 Task: Create a due date automation trigger when advanced on, on the tuesday of the week a card is due add checklist without checklist at 11:00 AM.
Action: Mouse moved to (849, 270)
Screenshot: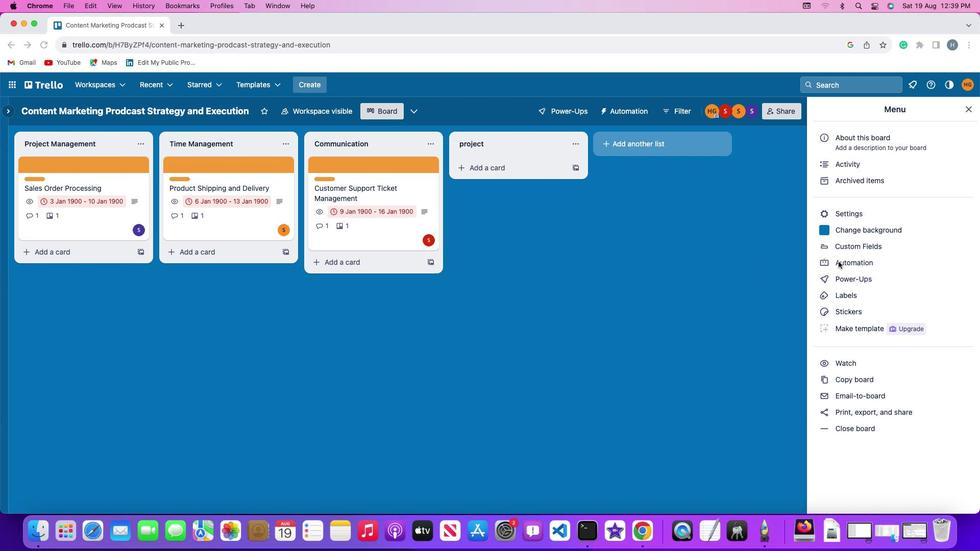 
Action: Mouse pressed left at (849, 270)
Screenshot: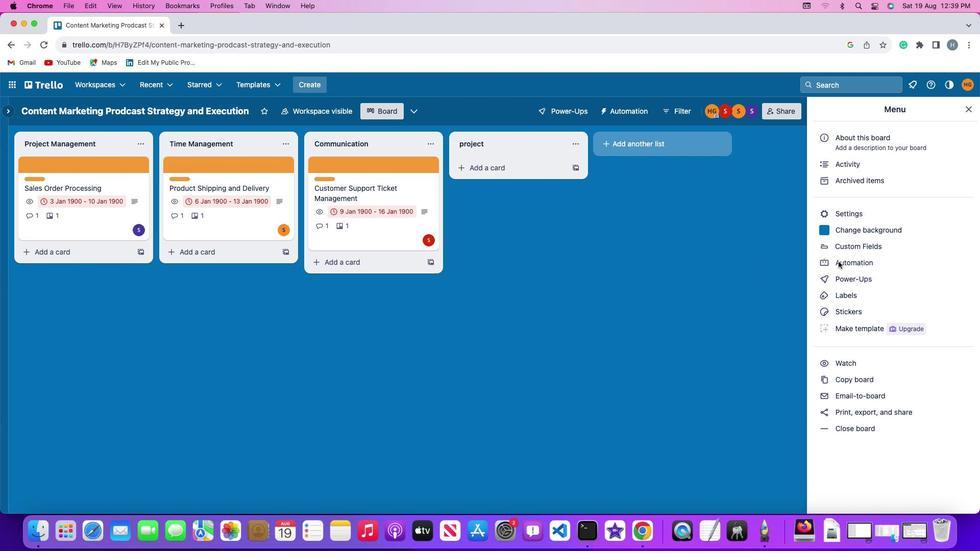 
Action: Mouse pressed left at (849, 270)
Screenshot: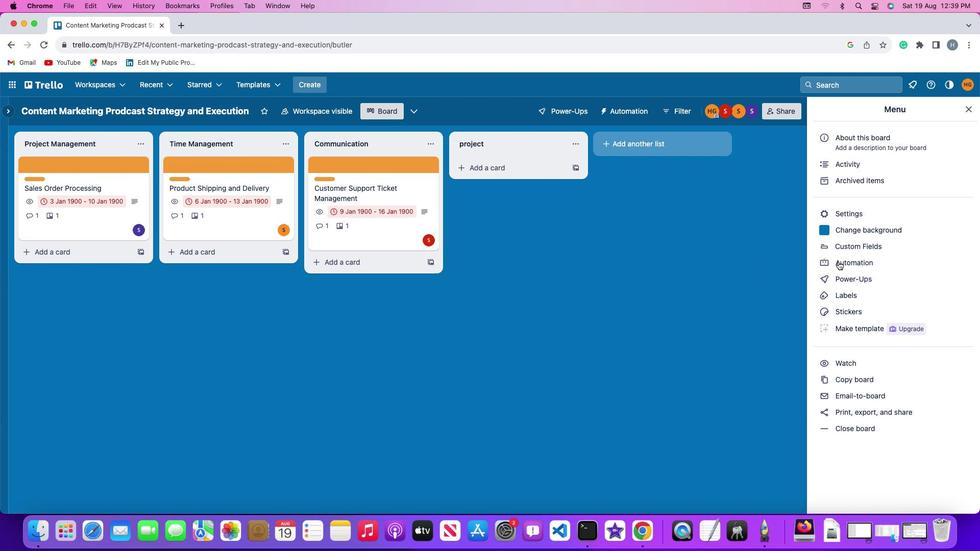 
Action: Mouse moved to (97, 255)
Screenshot: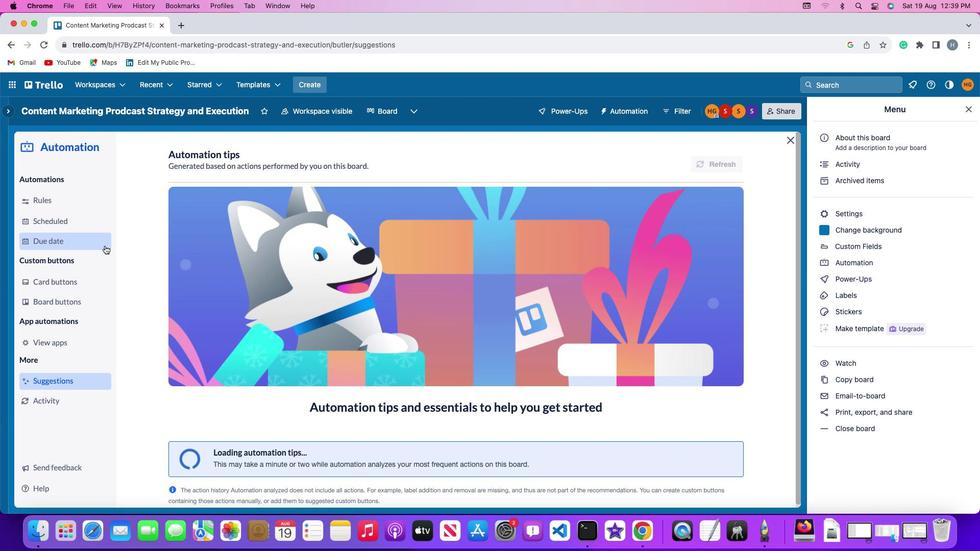 
Action: Mouse pressed left at (97, 255)
Screenshot: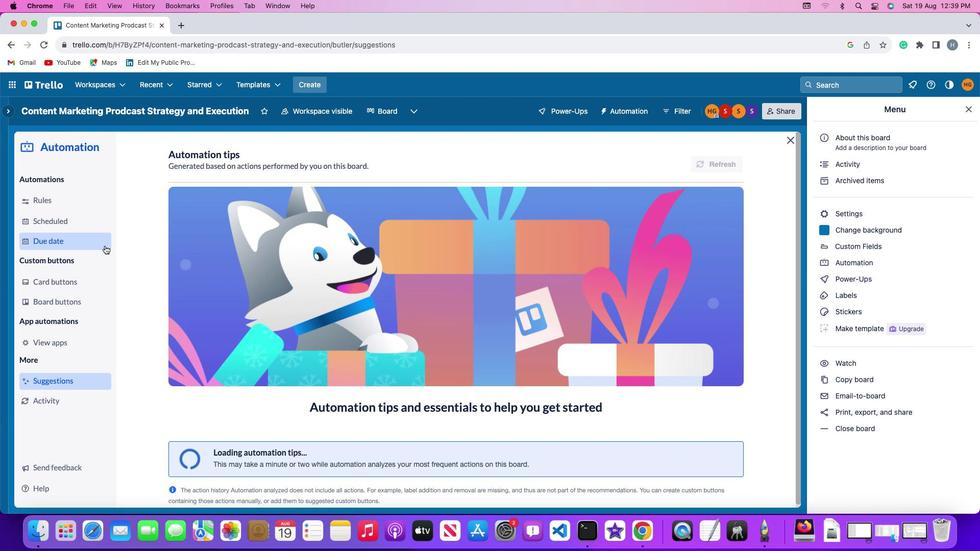 
Action: Mouse moved to (709, 179)
Screenshot: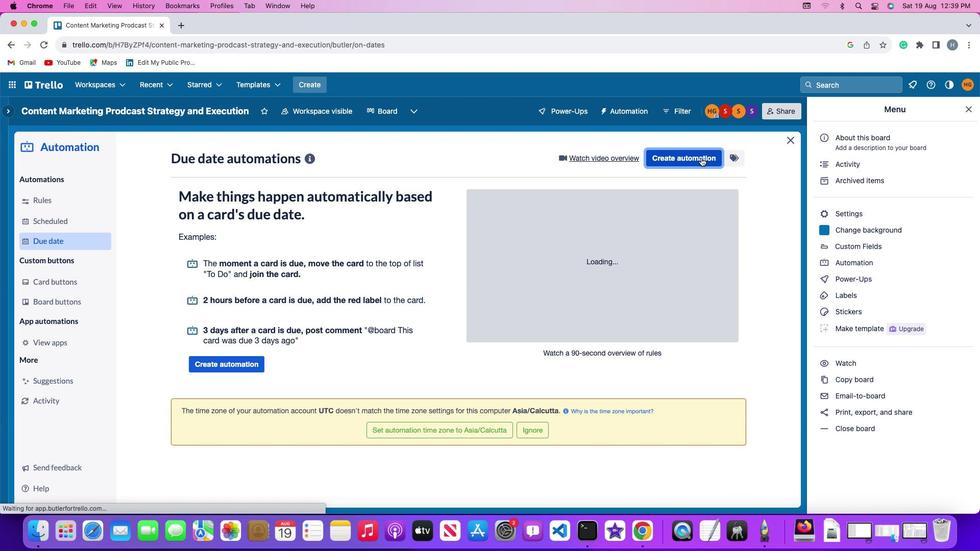 
Action: Mouse pressed left at (709, 179)
Screenshot: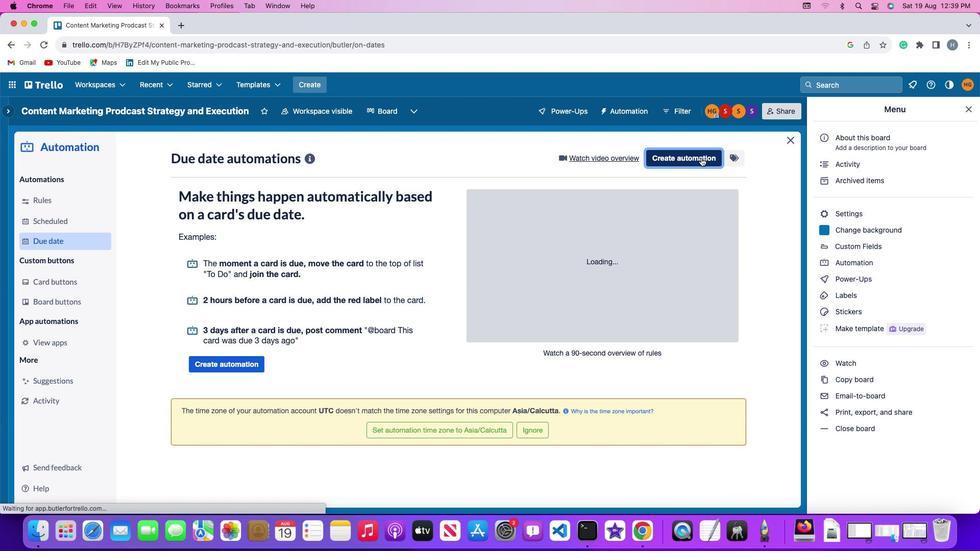 
Action: Mouse moved to (197, 265)
Screenshot: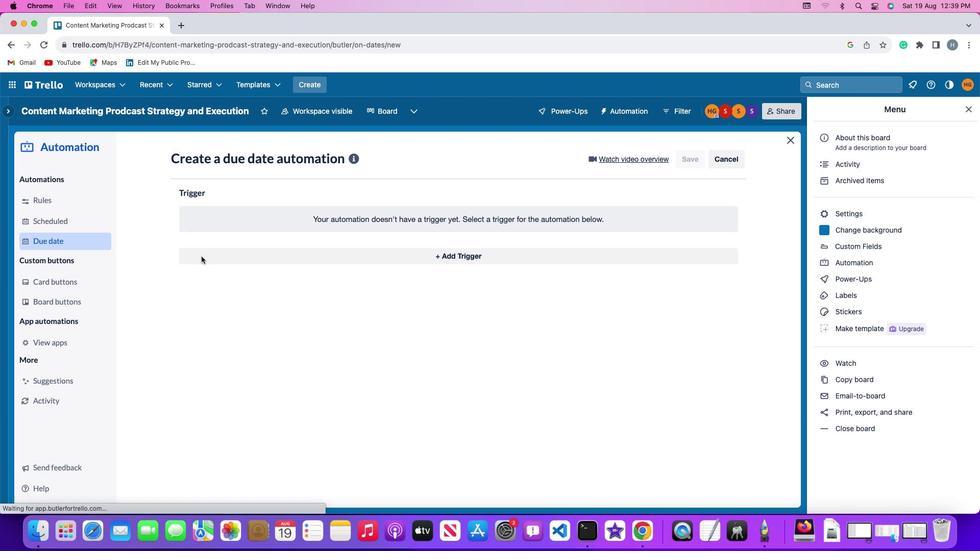 
Action: Mouse pressed left at (197, 265)
Screenshot: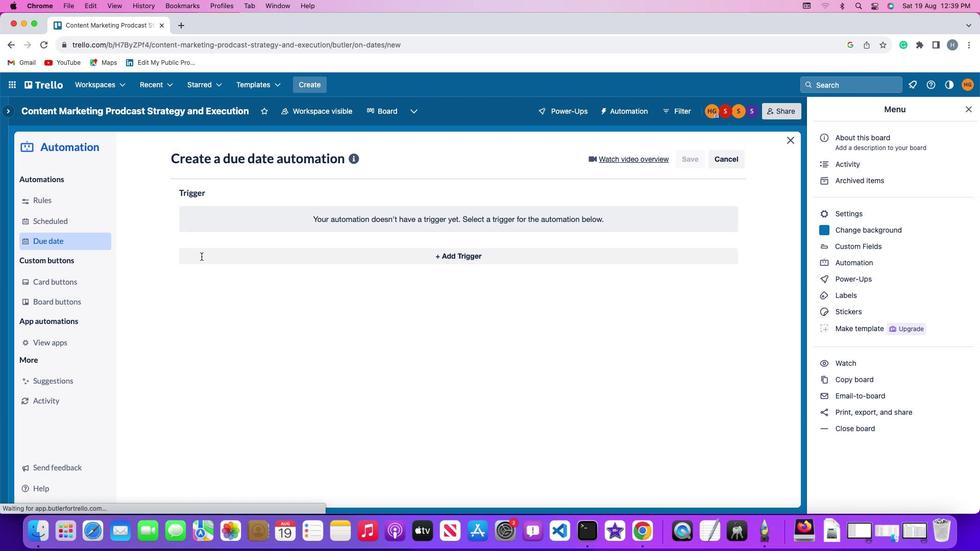 
Action: Mouse moved to (223, 430)
Screenshot: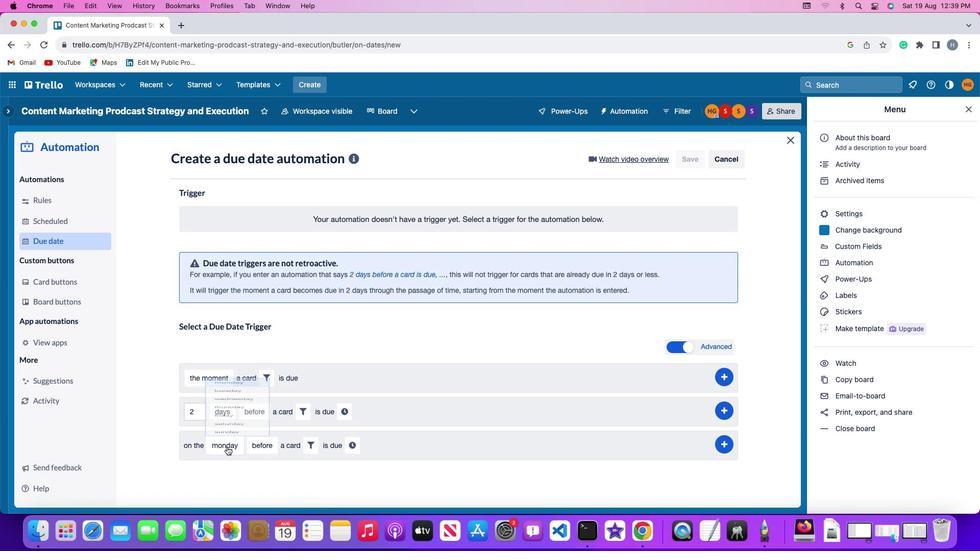 
Action: Mouse pressed left at (223, 430)
Screenshot: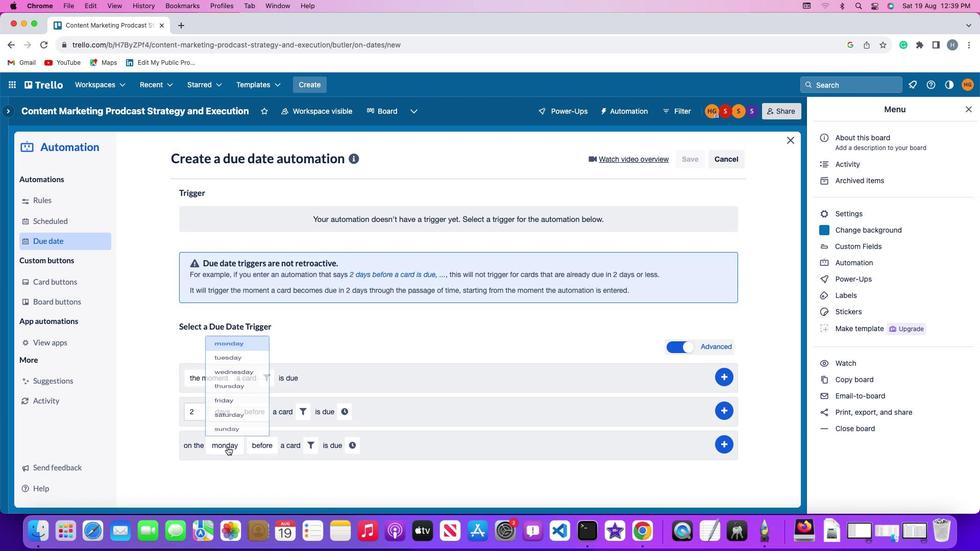 
Action: Mouse moved to (233, 324)
Screenshot: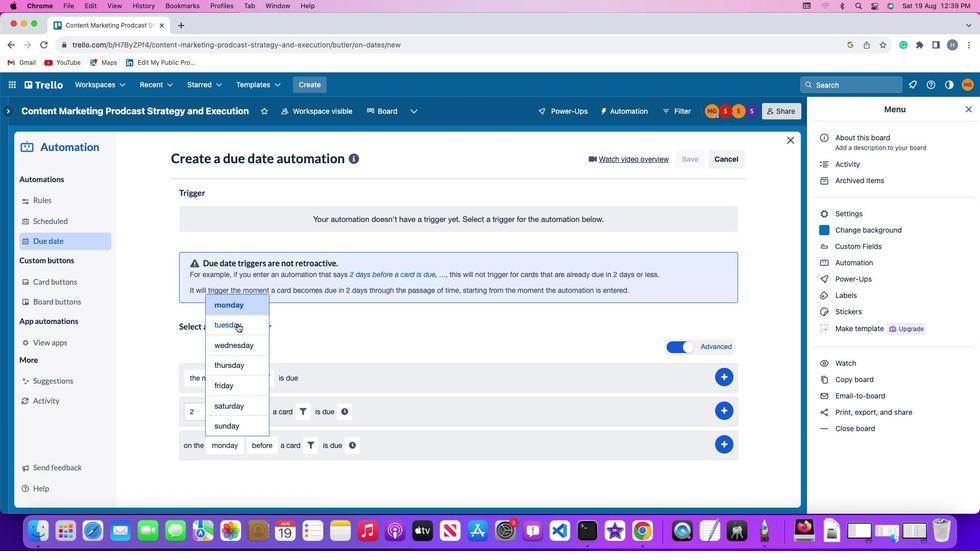
Action: Mouse pressed left at (233, 324)
Screenshot: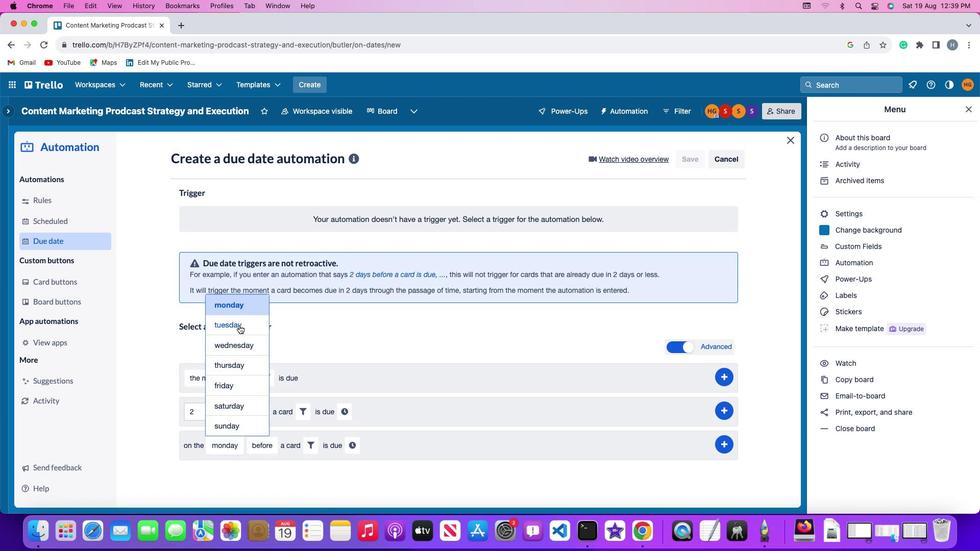 
Action: Mouse moved to (263, 426)
Screenshot: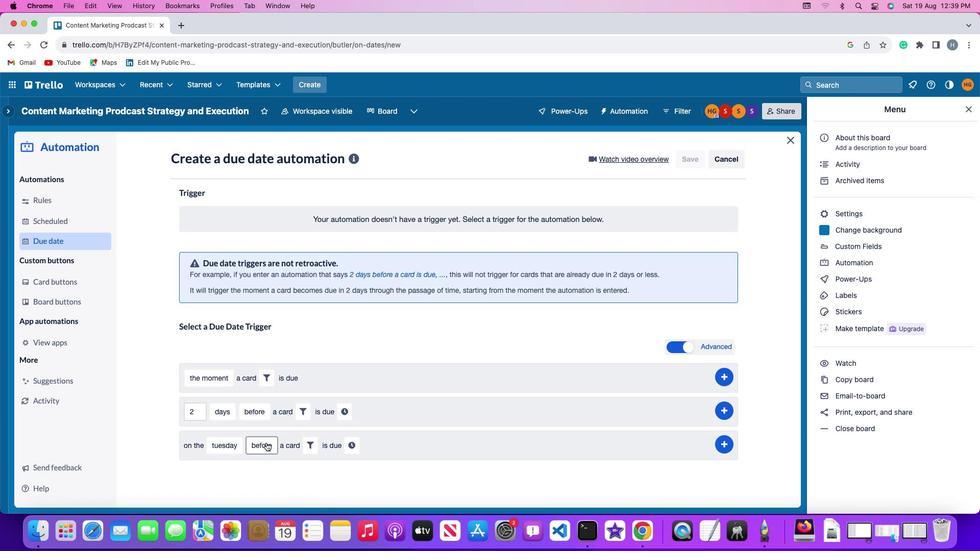 
Action: Mouse pressed left at (263, 426)
Screenshot: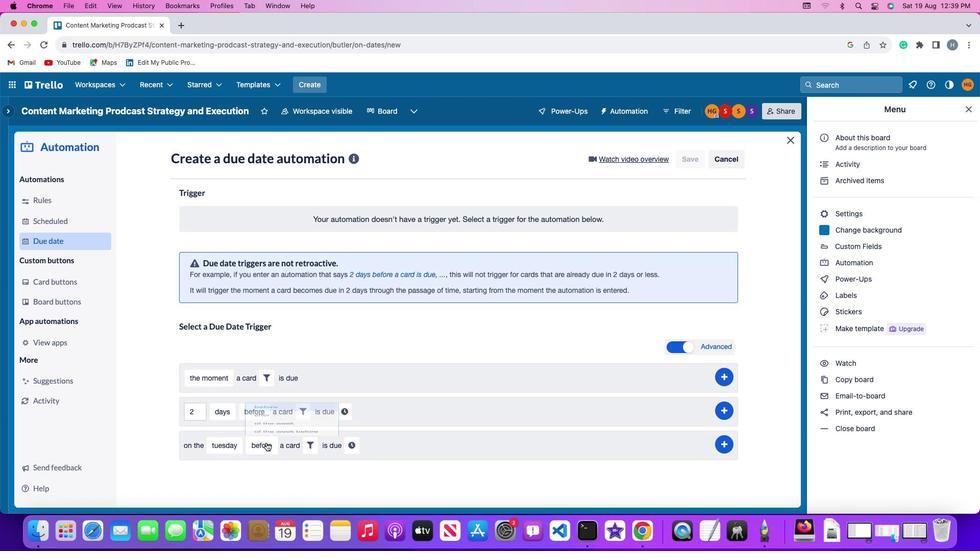 
Action: Mouse moved to (268, 392)
Screenshot: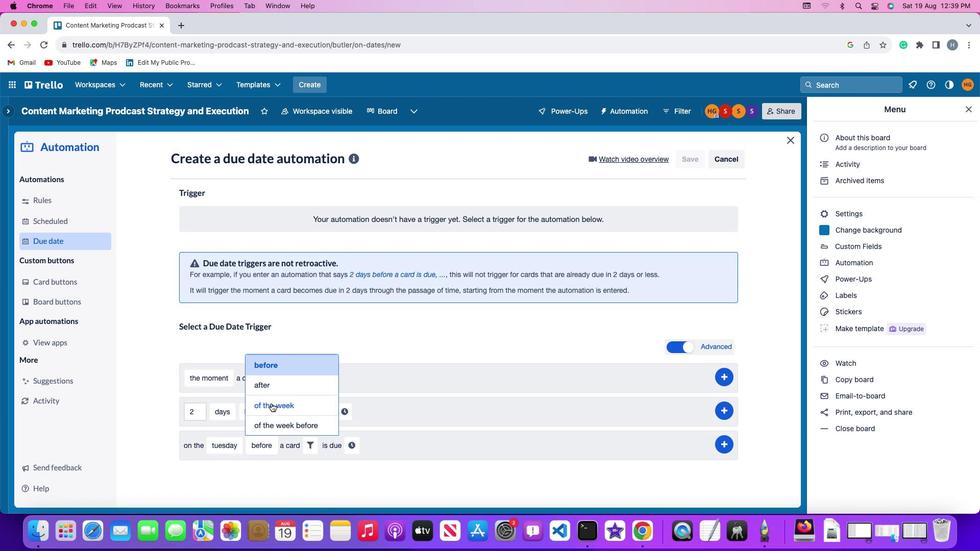 
Action: Mouse pressed left at (268, 392)
Screenshot: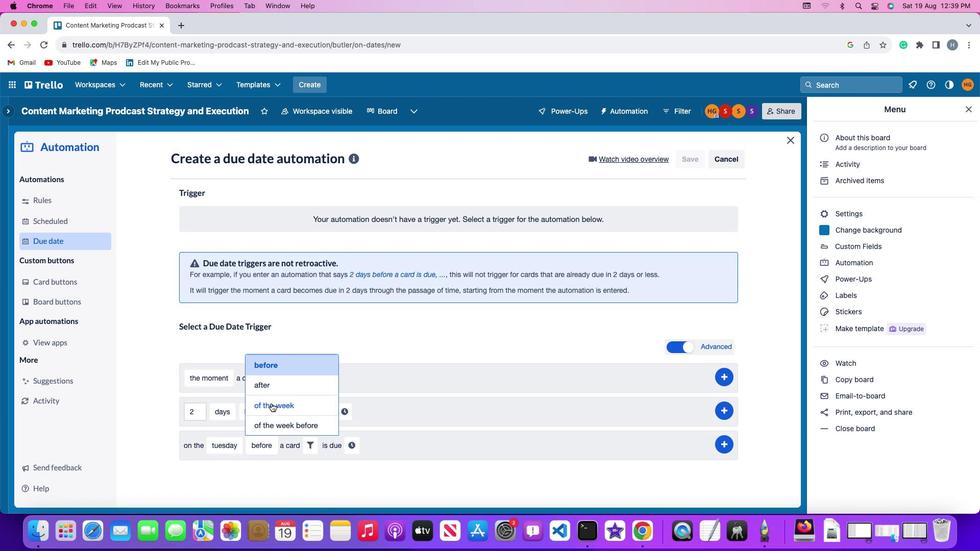 
Action: Mouse moved to (328, 428)
Screenshot: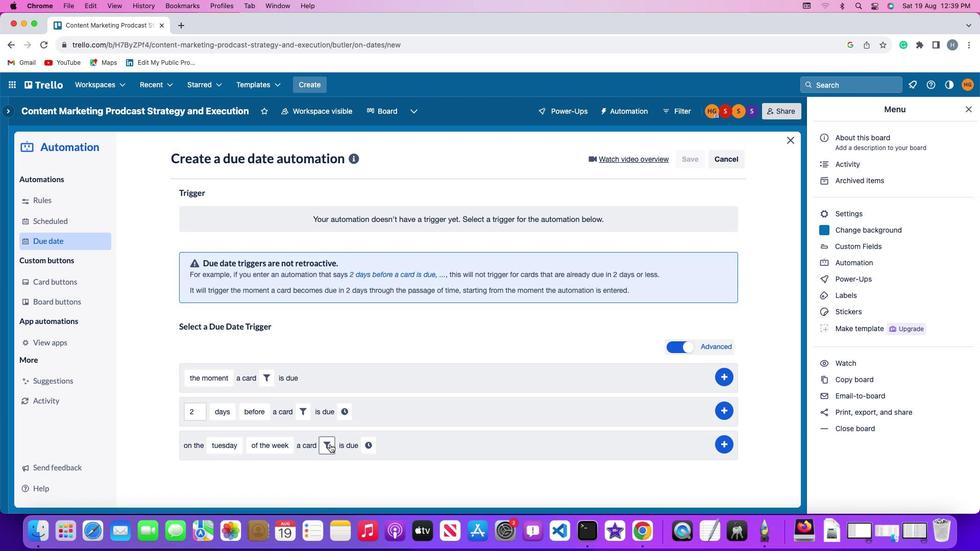 
Action: Mouse pressed left at (328, 428)
Screenshot: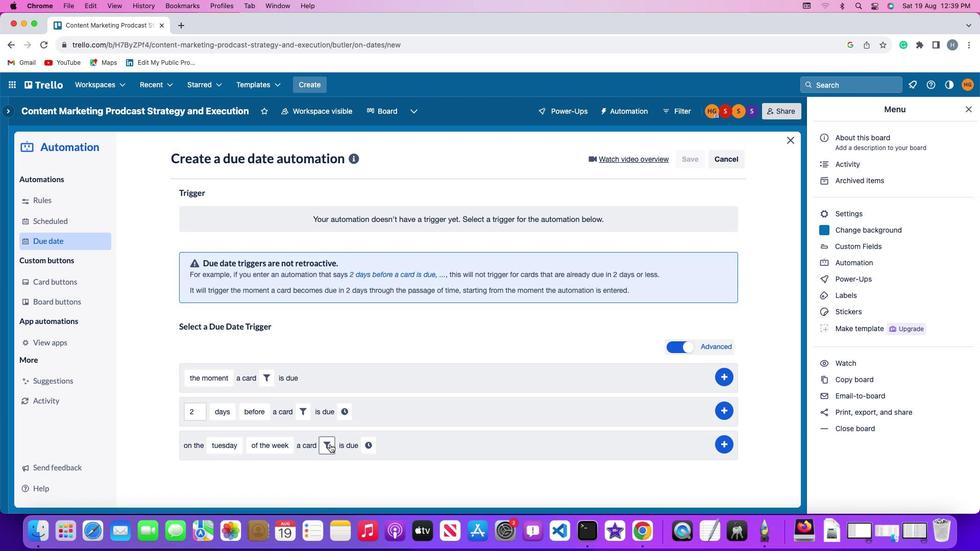 
Action: Mouse moved to (408, 460)
Screenshot: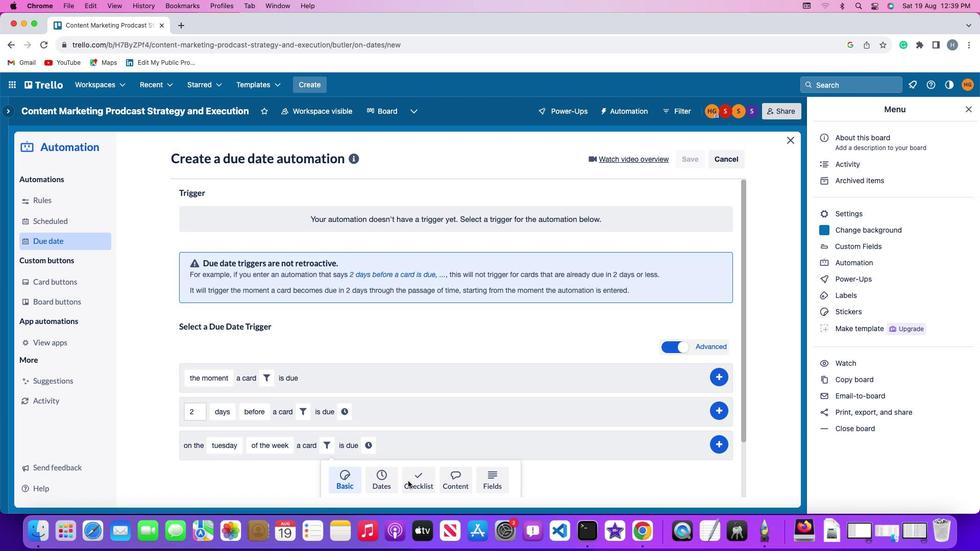 
Action: Mouse pressed left at (408, 460)
Screenshot: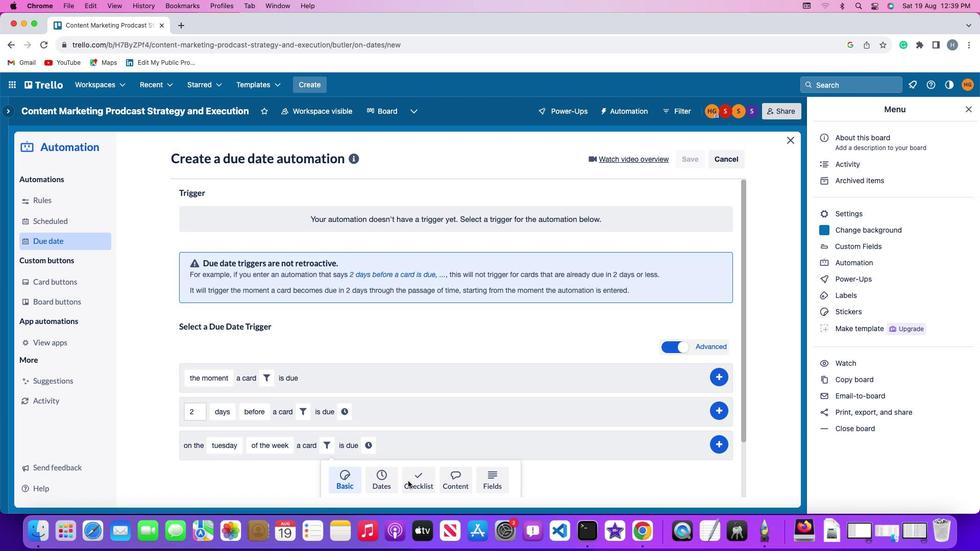 
Action: Mouse moved to (255, 455)
Screenshot: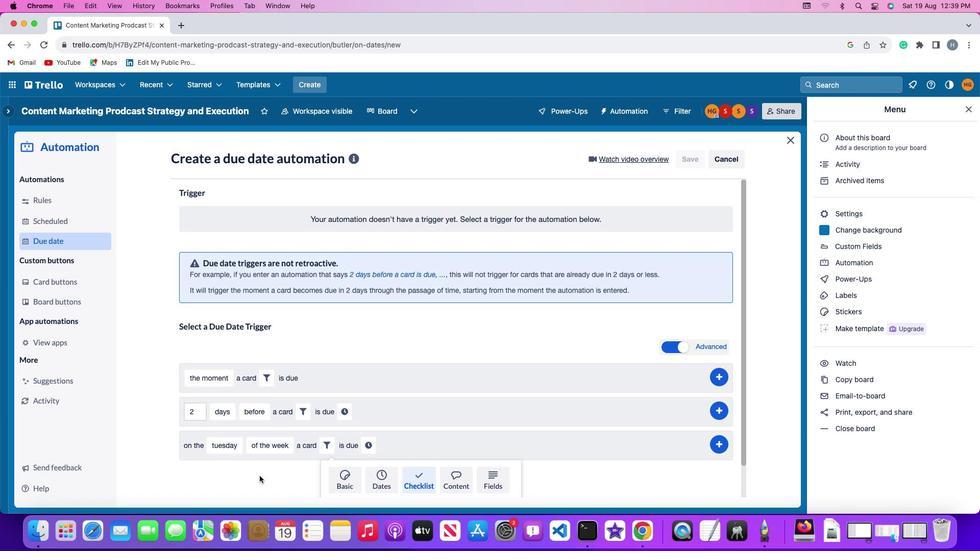 
Action: Mouse scrolled (255, 455) with delta (-9, 41)
Screenshot: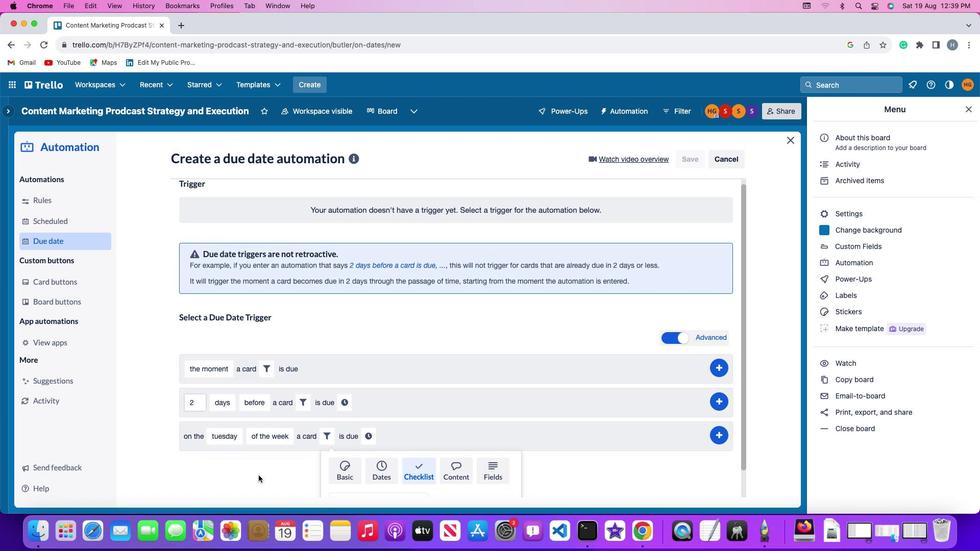 
Action: Mouse moved to (255, 455)
Screenshot: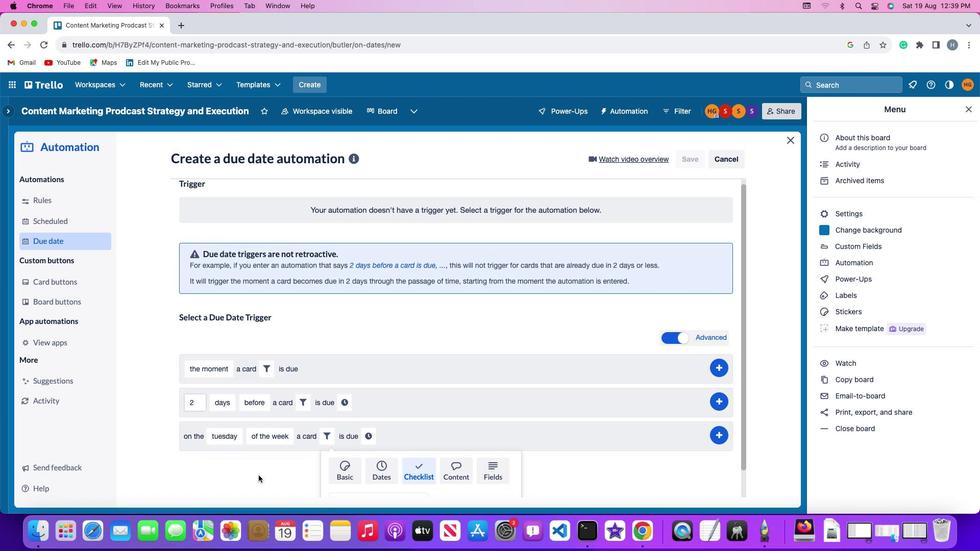 
Action: Mouse scrolled (255, 455) with delta (-9, 41)
Screenshot: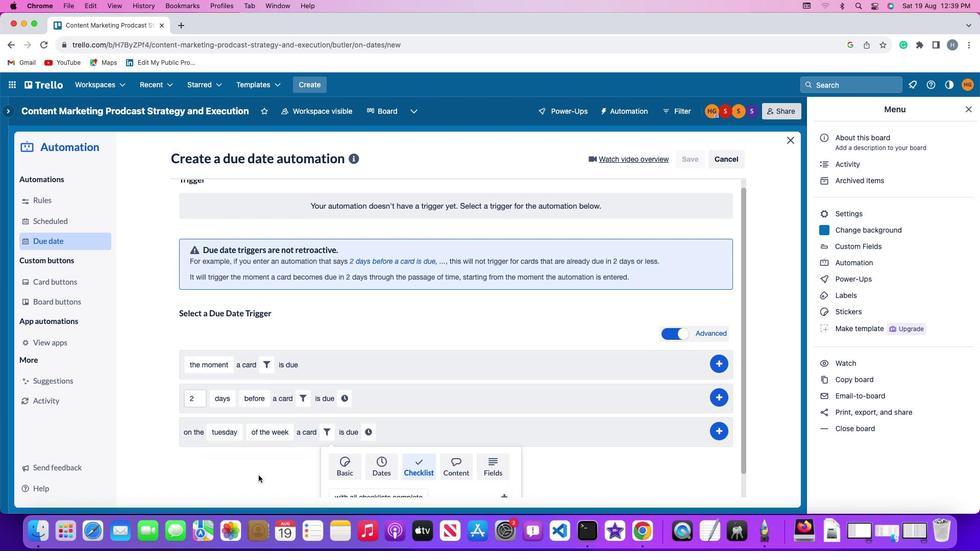 
Action: Mouse scrolled (255, 455) with delta (-9, 40)
Screenshot: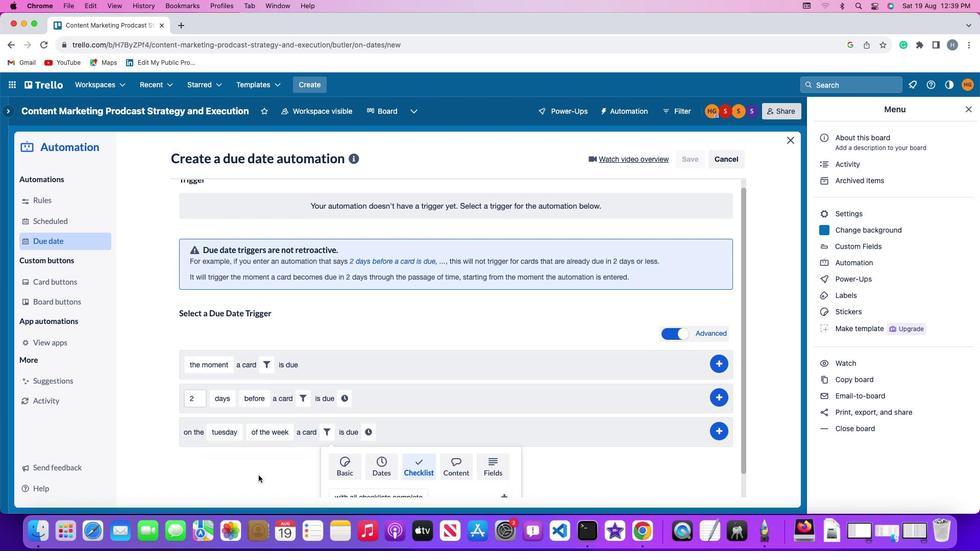 
Action: Mouse scrolled (255, 455) with delta (-9, 39)
Screenshot: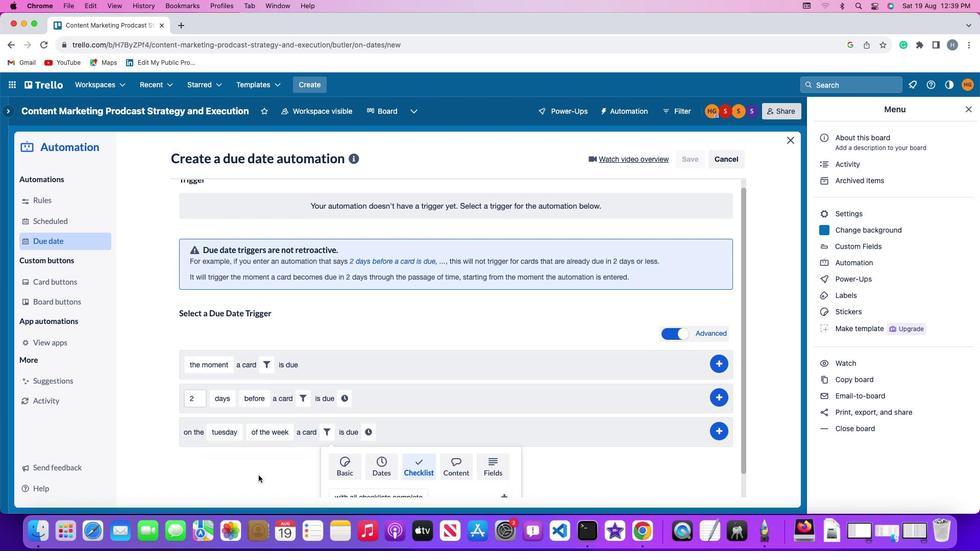 
Action: Mouse moved to (351, 456)
Screenshot: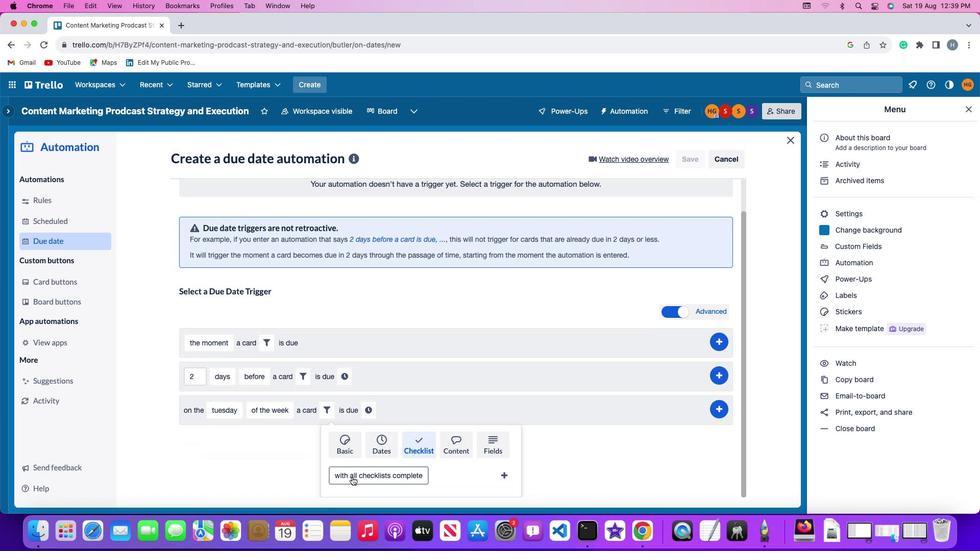 
Action: Mouse pressed left at (351, 456)
Screenshot: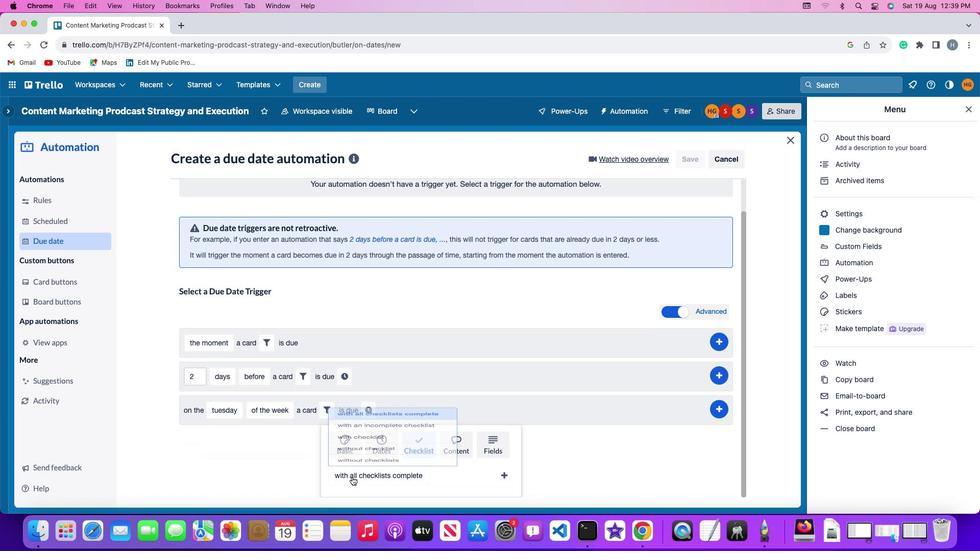 
Action: Mouse moved to (352, 443)
Screenshot: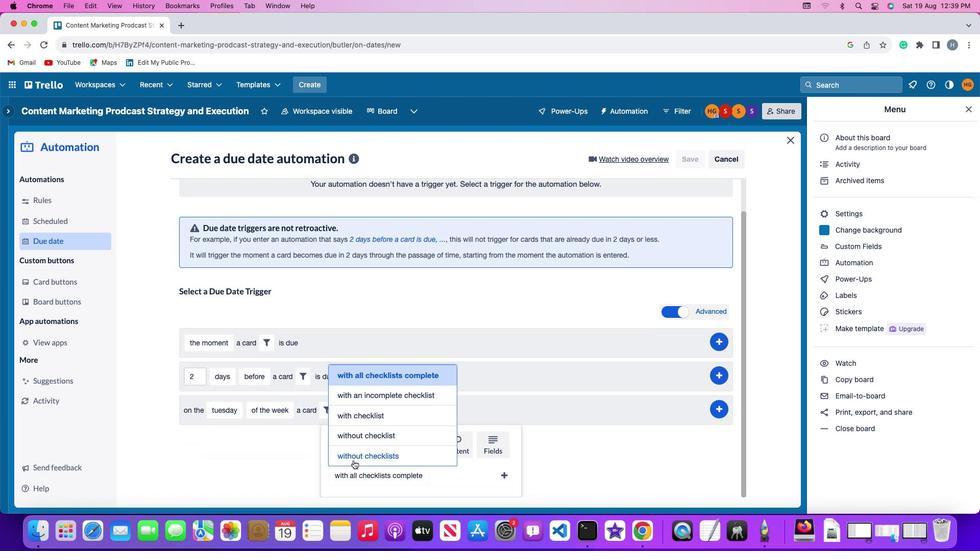 
Action: Mouse pressed left at (352, 443)
Screenshot: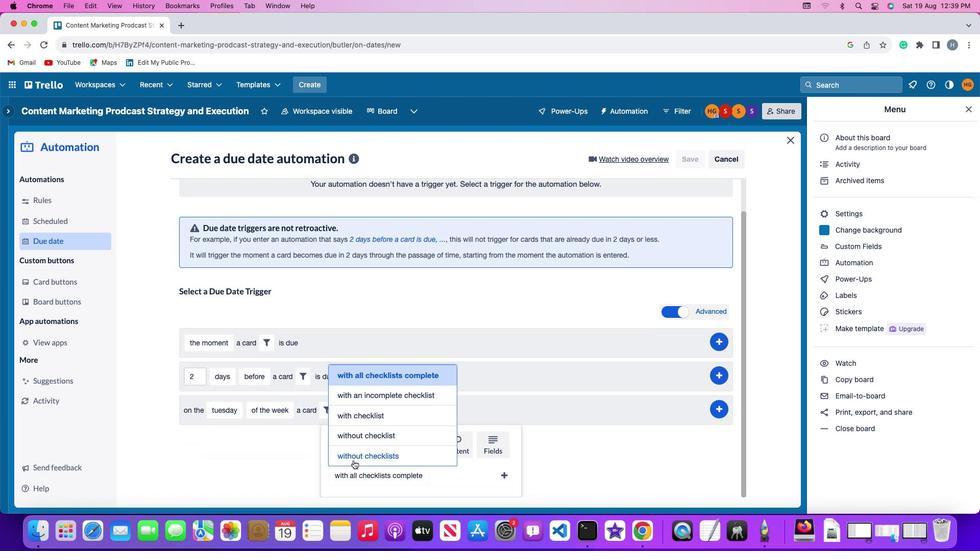 
Action: Mouse moved to (520, 450)
Screenshot: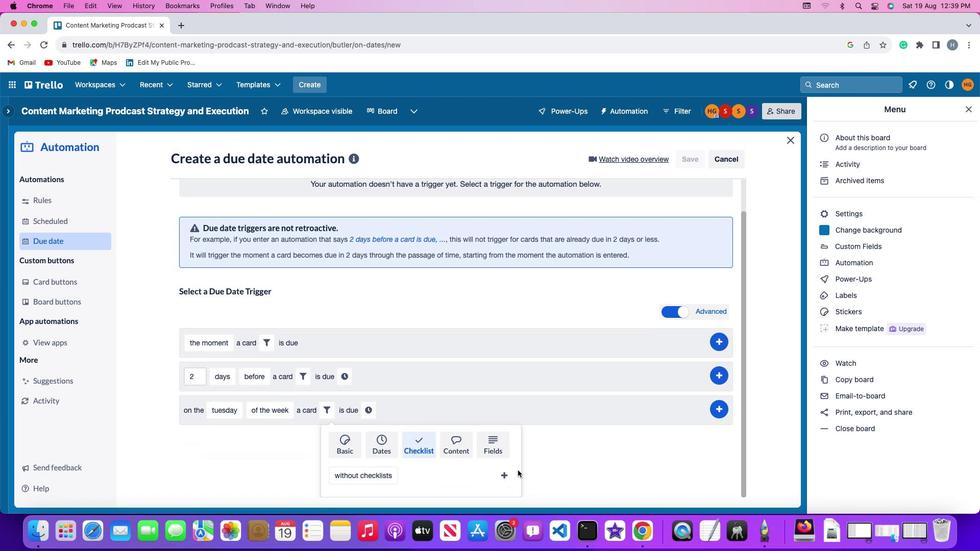 
Action: Mouse pressed left at (520, 450)
Screenshot: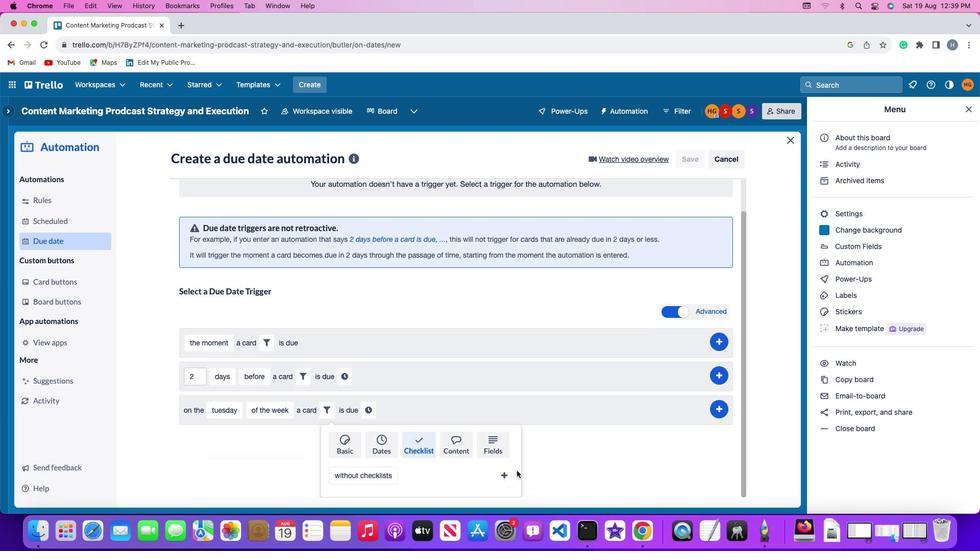 
Action: Mouse moved to (513, 453)
Screenshot: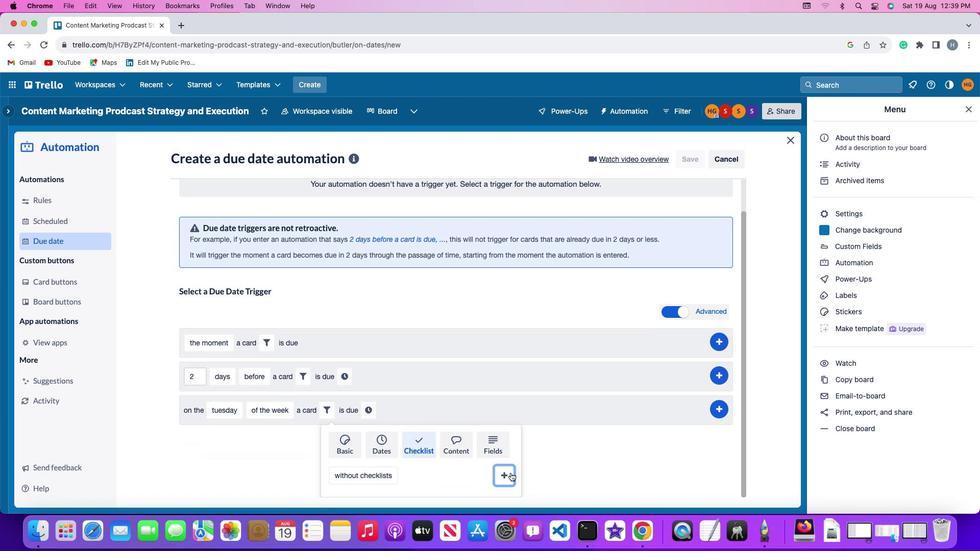 
Action: Mouse pressed left at (513, 453)
Screenshot: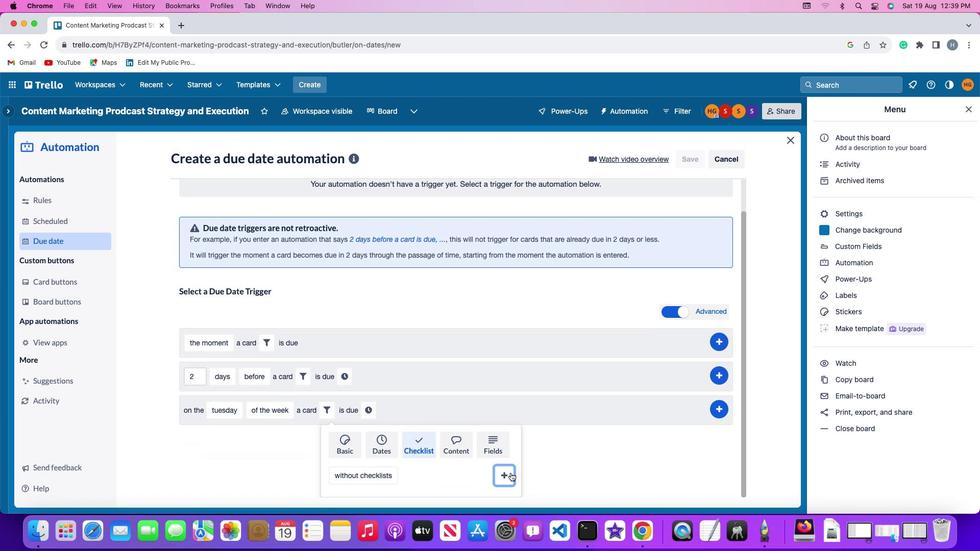 
Action: Mouse moved to (453, 425)
Screenshot: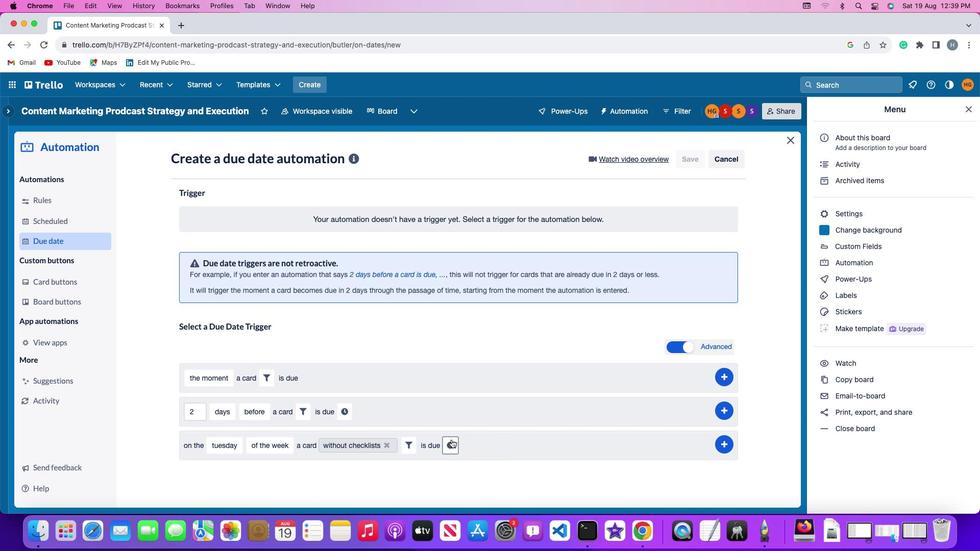 
Action: Mouse pressed left at (453, 425)
Screenshot: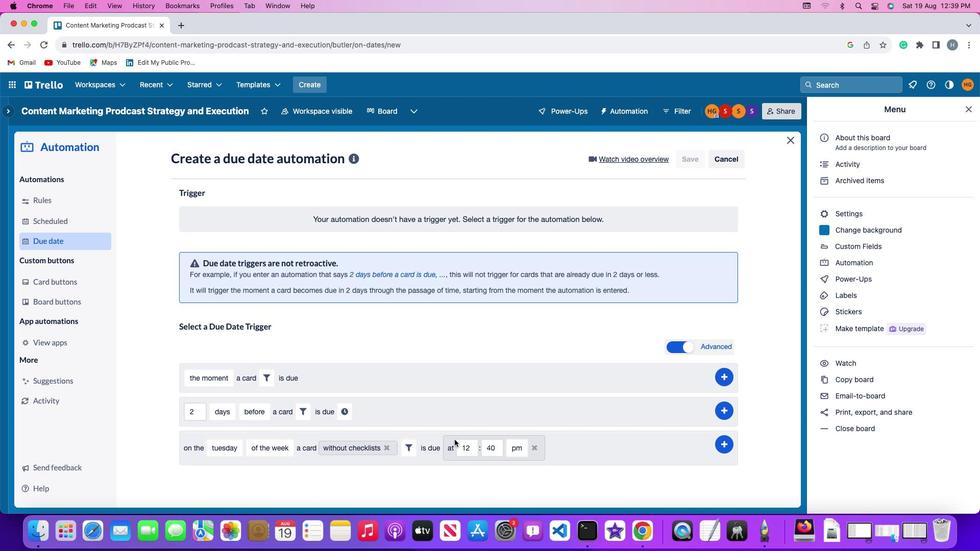 
Action: Mouse moved to (477, 429)
Screenshot: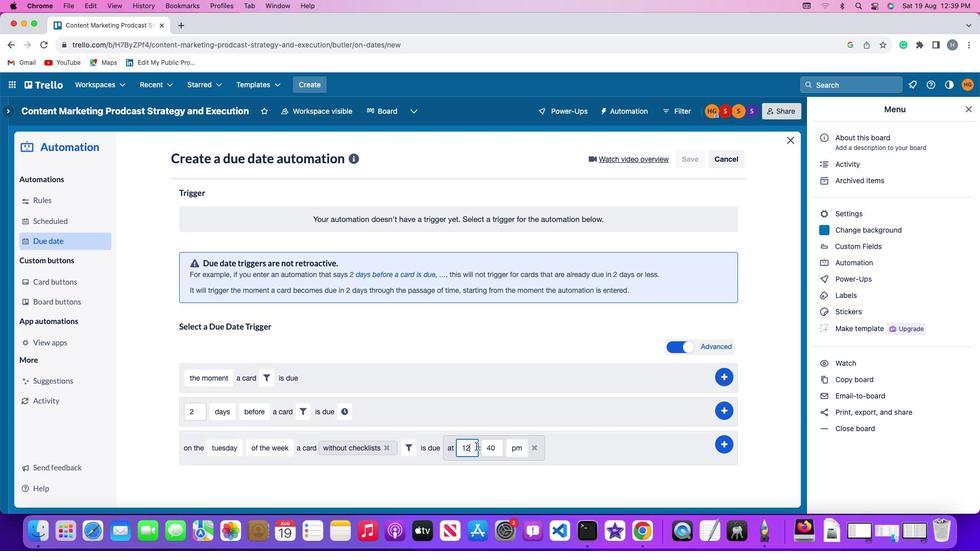 
Action: Mouse pressed left at (477, 429)
Screenshot: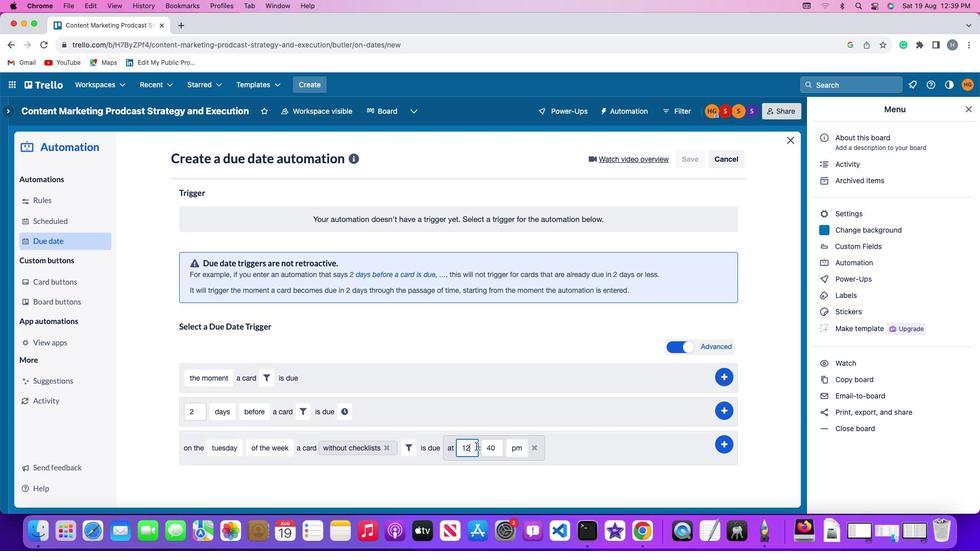
Action: Mouse moved to (477, 430)
Screenshot: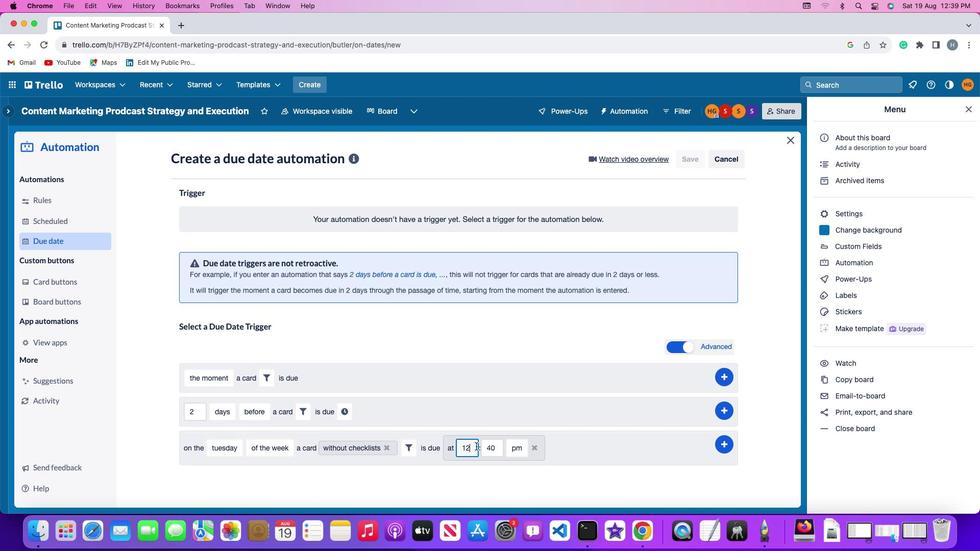 
Action: Key pressed Key.backspace
Screenshot: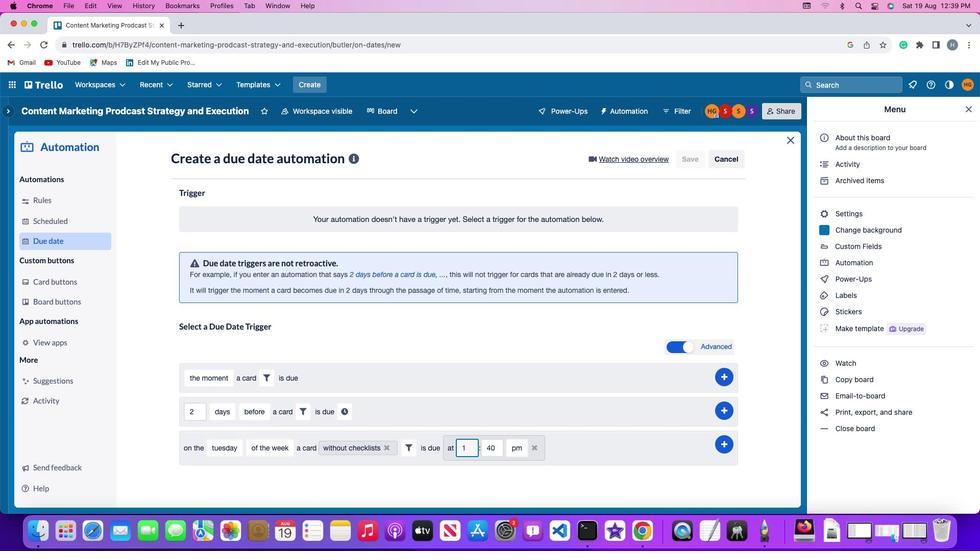 
Action: Mouse moved to (480, 429)
Screenshot: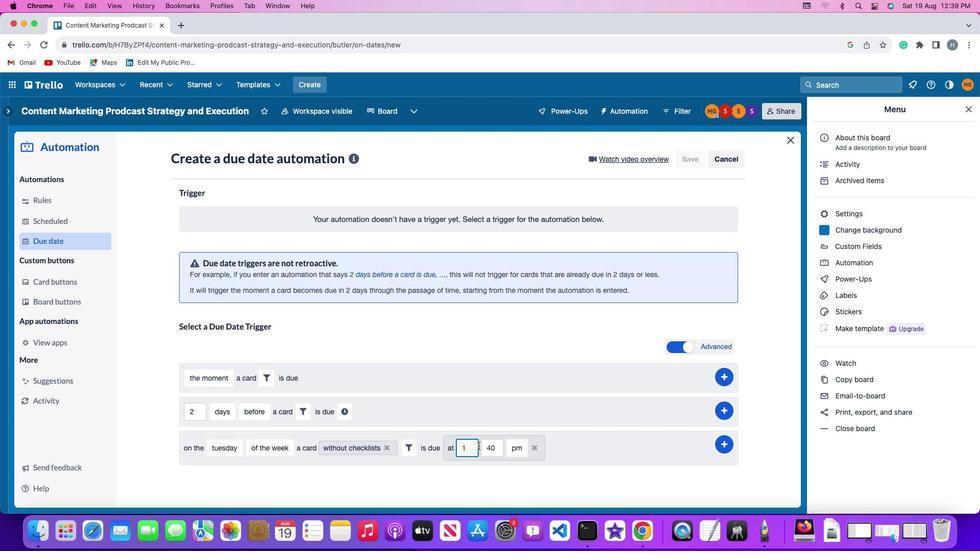 
Action: Key pressed '1'
Screenshot: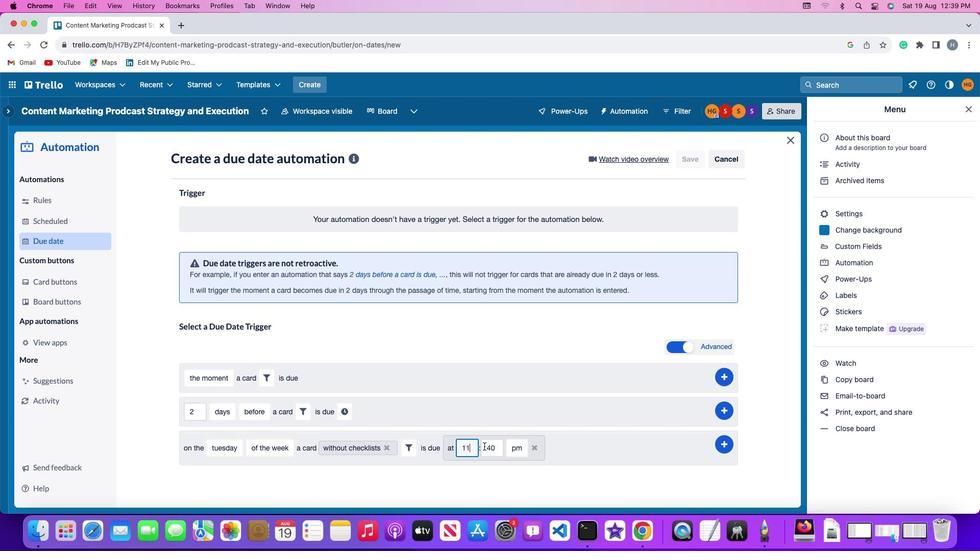 
Action: Mouse moved to (498, 430)
Screenshot: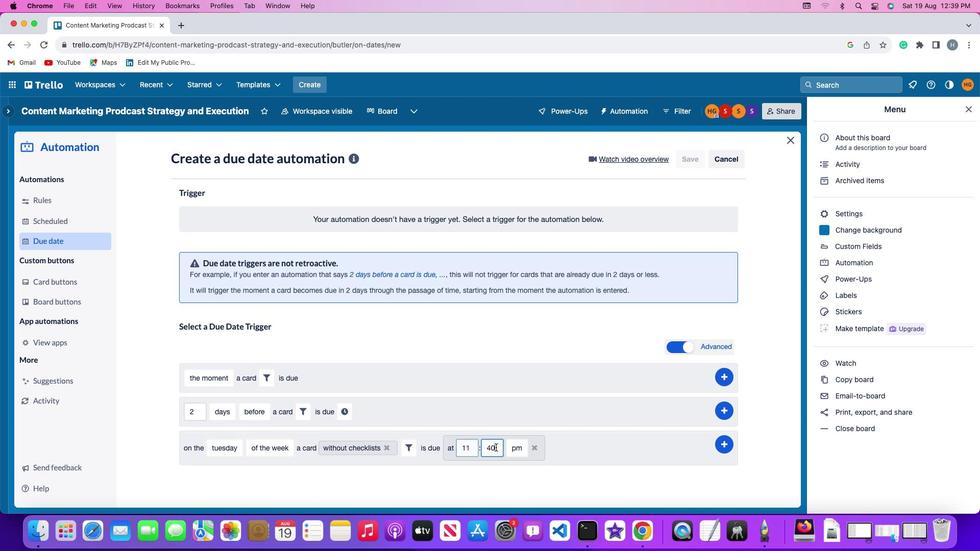 
Action: Mouse pressed left at (498, 430)
Screenshot: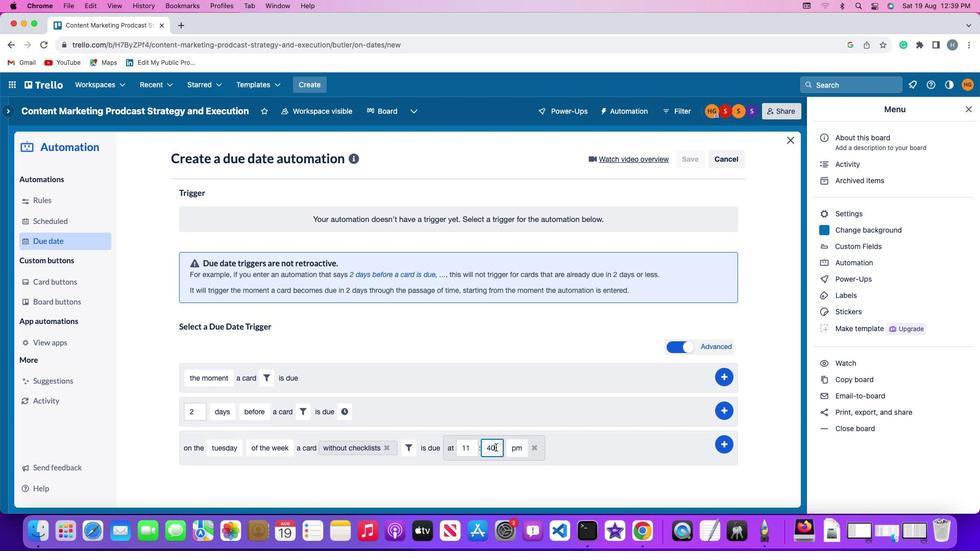 
Action: Mouse moved to (498, 430)
Screenshot: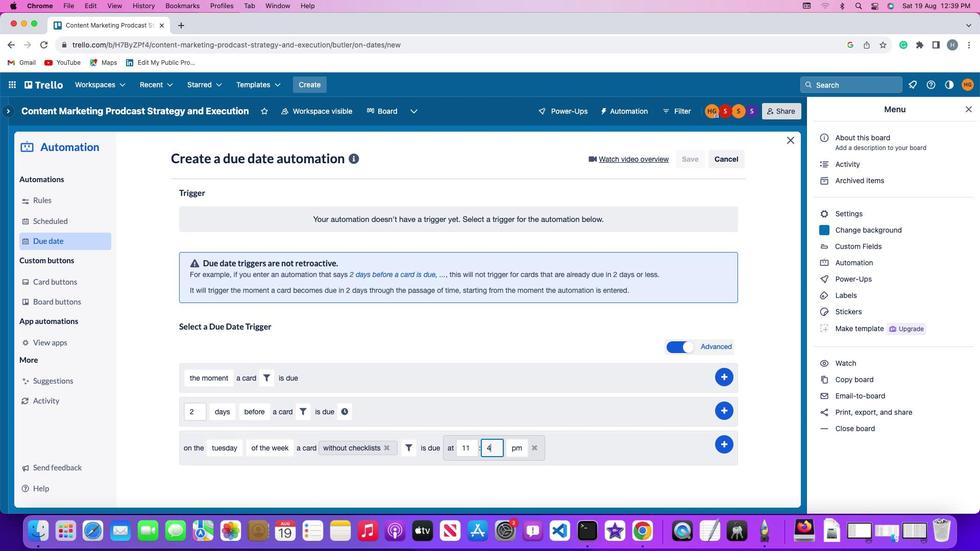 
Action: Key pressed Key.backspaceKey.backspace
Screenshot: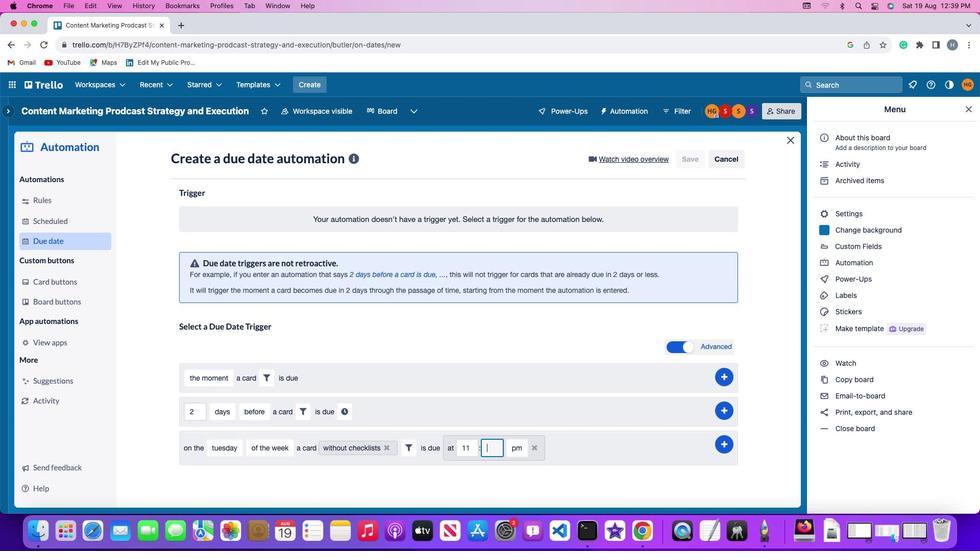 
Action: Mouse moved to (499, 430)
Screenshot: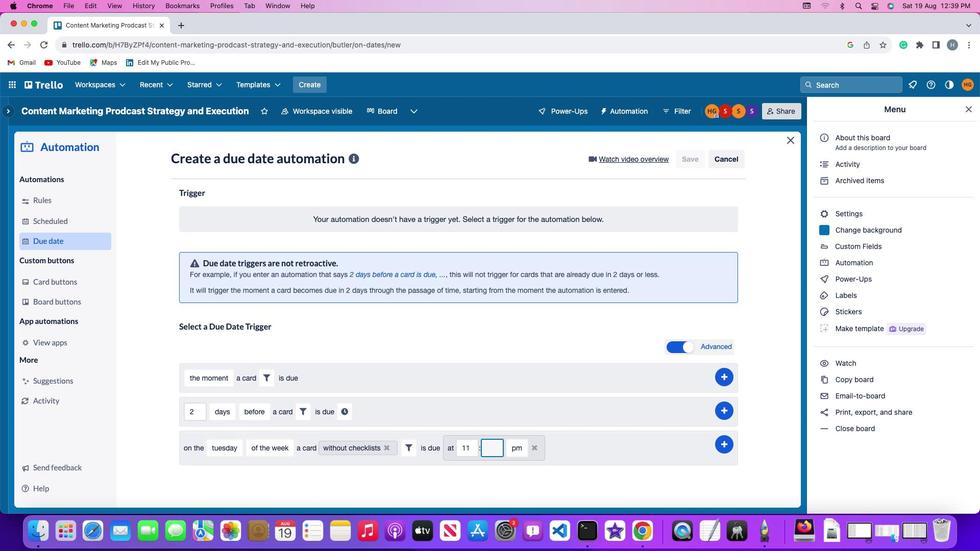 
Action: Key pressed '0''0'
Screenshot: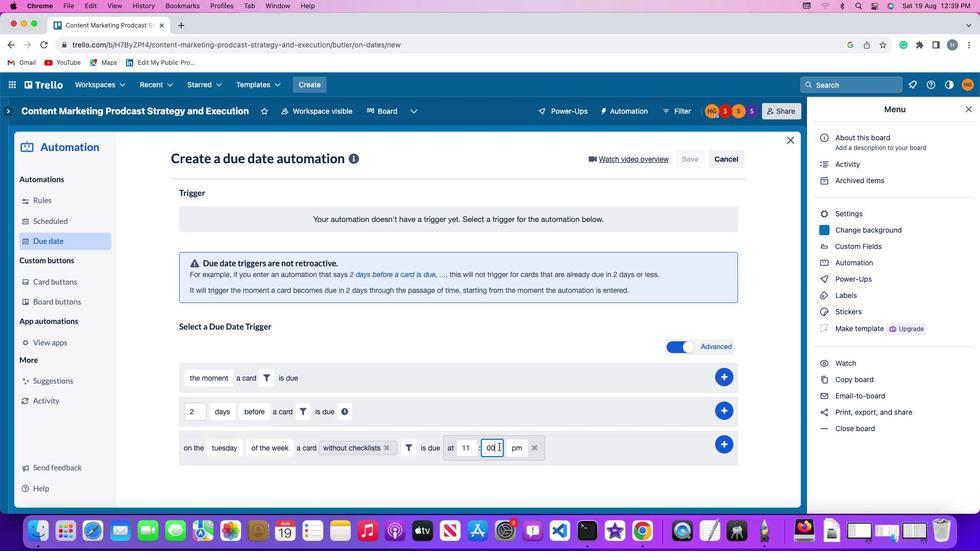 
Action: Mouse moved to (522, 430)
Screenshot: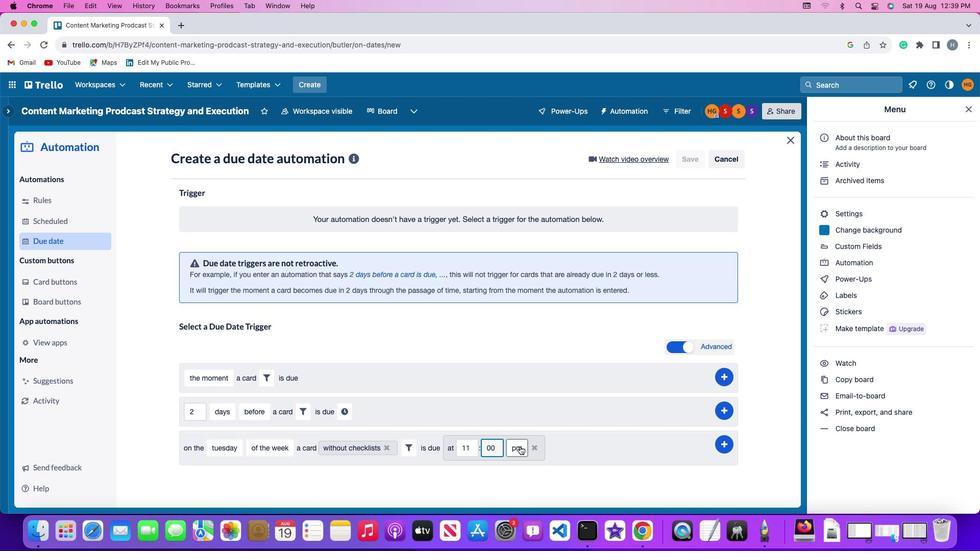
Action: Mouse pressed left at (522, 430)
Screenshot: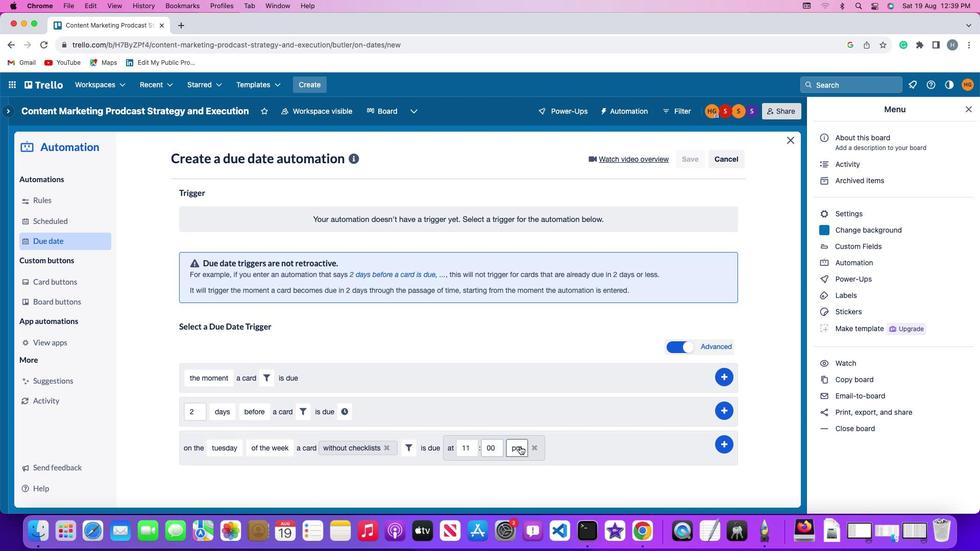 
Action: Mouse moved to (521, 447)
Screenshot: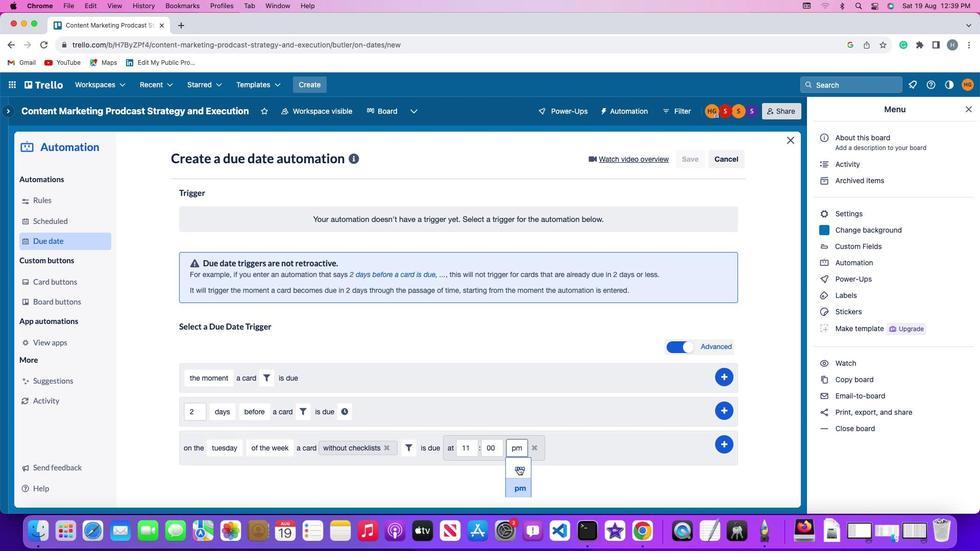 
Action: Mouse pressed left at (521, 447)
Screenshot: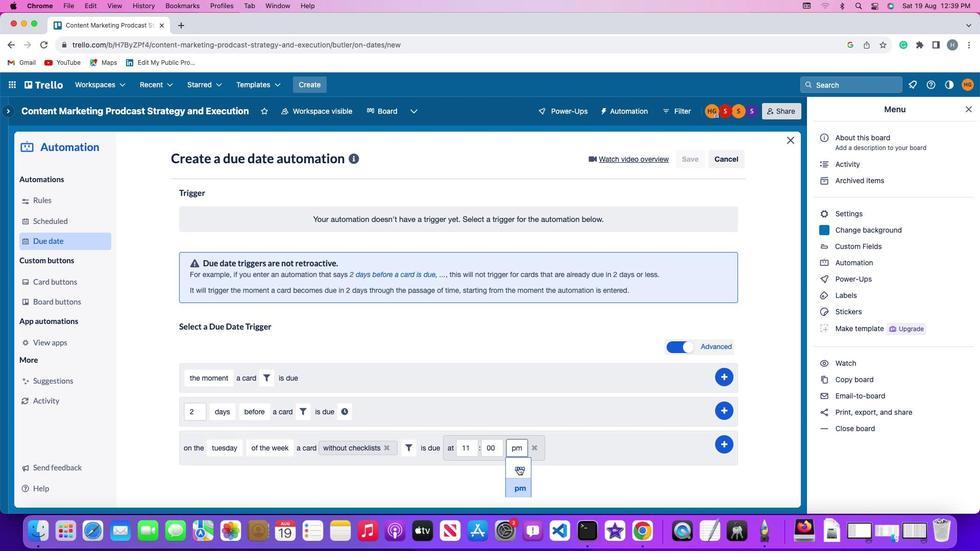 
Action: Mouse moved to (736, 424)
Screenshot: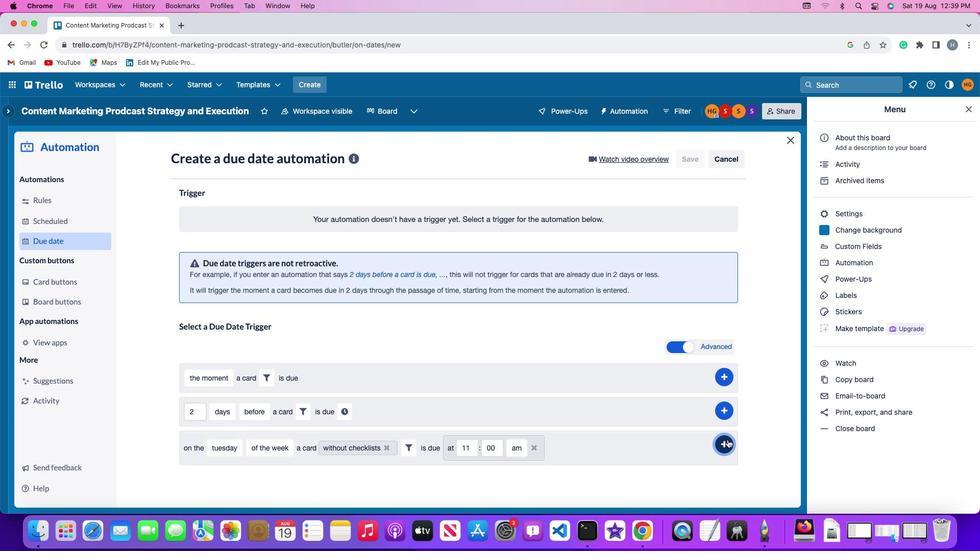 
Action: Mouse pressed left at (736, 424)
Screenshot: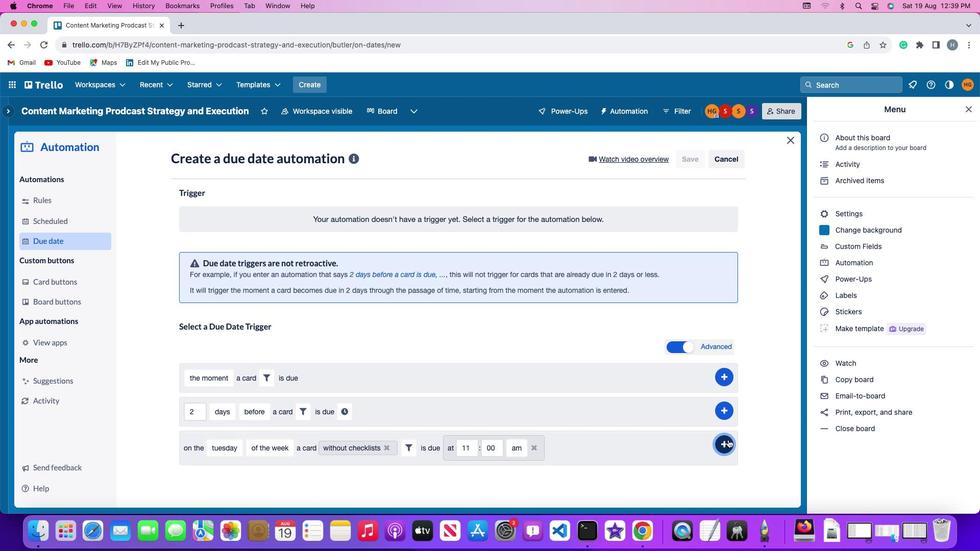 
Action: Mouse moved to (775, 372)
Screenshot: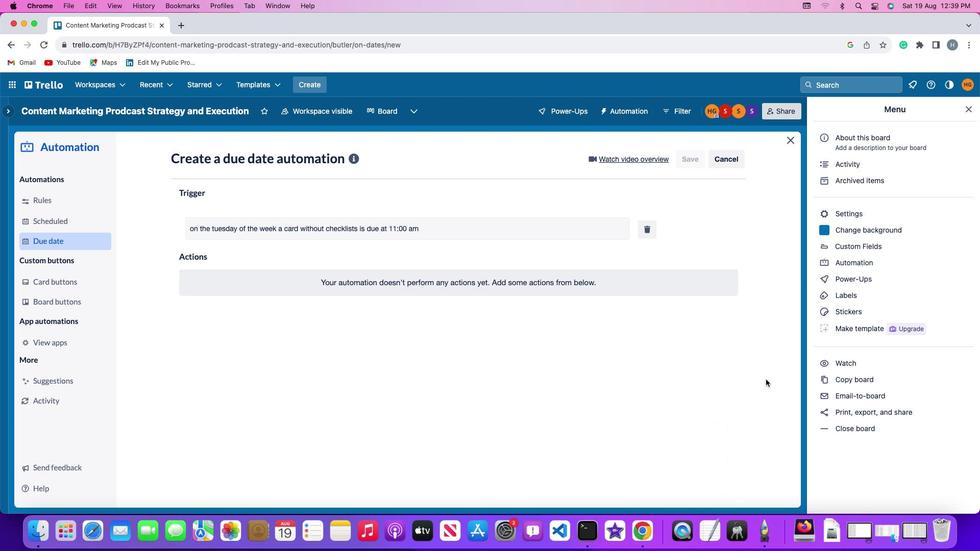 
